 Task: Open a blank google sheet and write heading  Expense ManagerAdd Datesin a column and its values below  '2023-05-01, 2023-05-03, 2023-05-05, 2023-05-10, 2023-05-15, 2023-05-20, 2023-05-25 & 2023-05-31'Add Categories in next column and its values below  Food, Transportation, Utilities, Food, Housing, Entertainment, Utilities & FoodAdd Descriptionsin next column and its values below  Grocery Store, Bus Fare, Internet Bill, Restaurant, Rent, Movie Tickets, Electricity Bill & Grocery StoreAdd Amountin next column and its values below  $50, $5, $60, $30, $800, $20, $70 & $40Save page DashboardReceiptArchivebook
Action: Mouse moved to (10, 59)
Screenshot: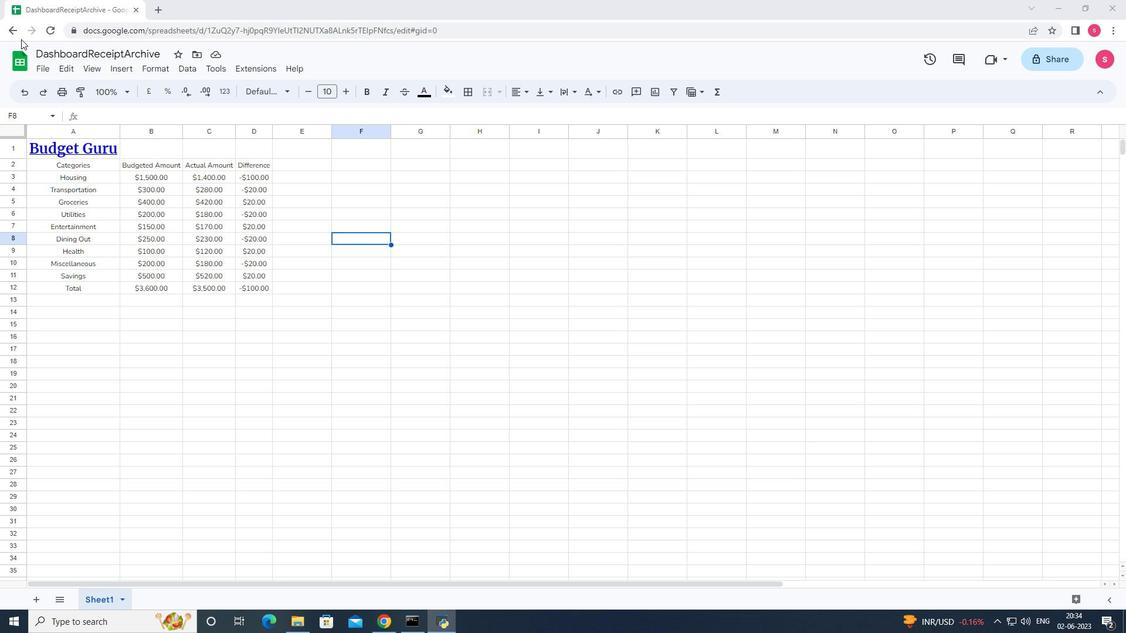 
Action: Mouse pressed left at (10, 59)
Screenshot: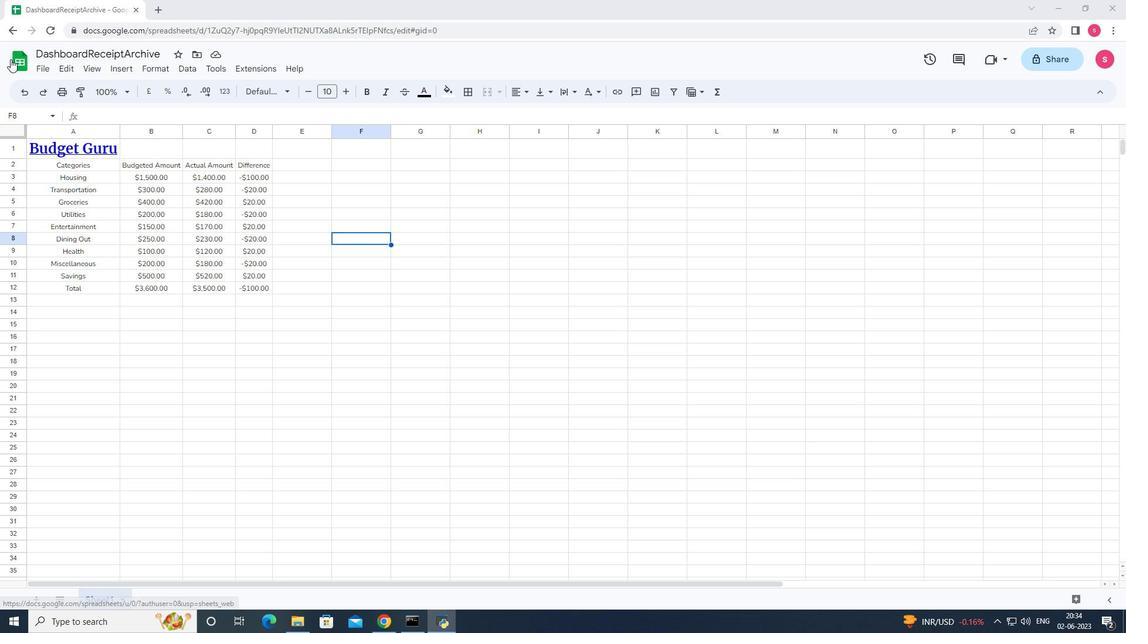
Action: Mouse moved to (243, 154)
Screenshot: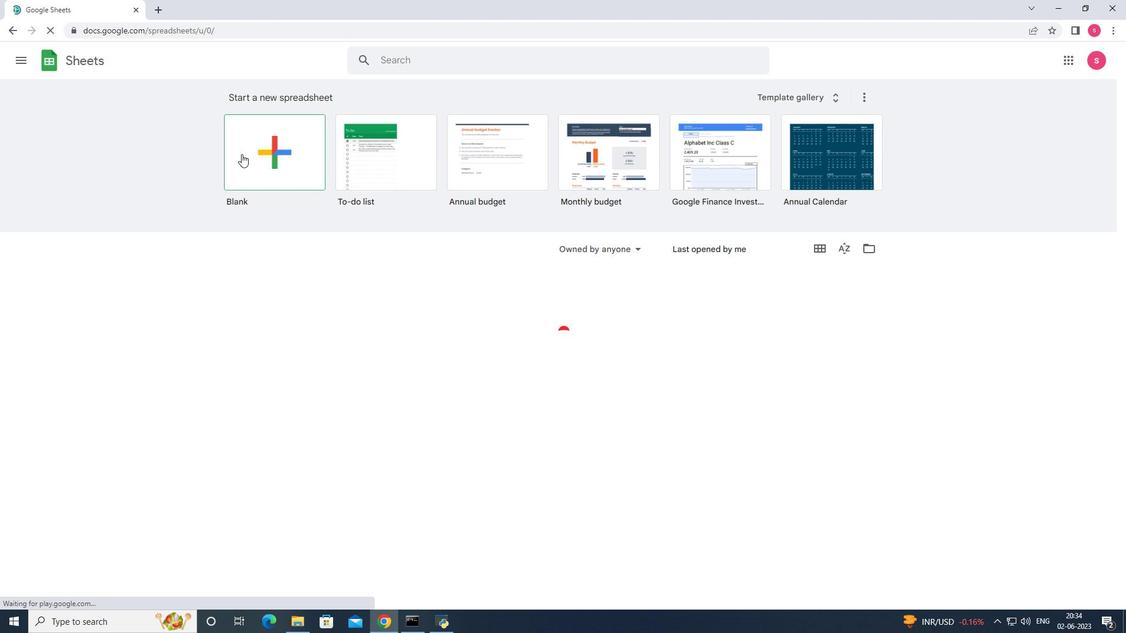 
Action: Mouse pressed left at (243, 154)
Screenshot: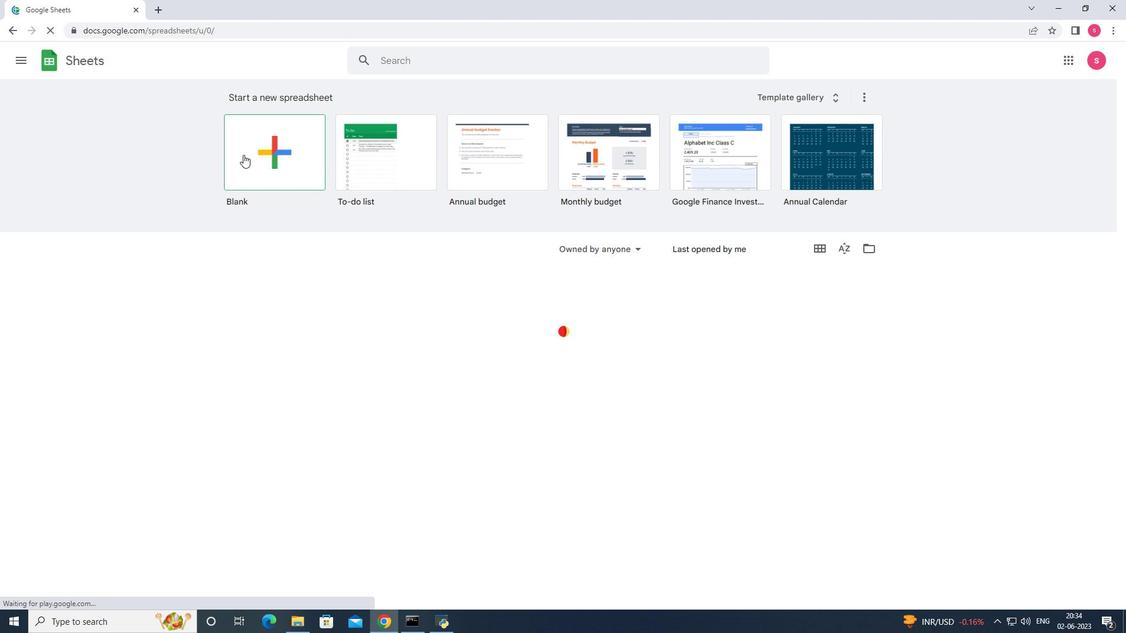 
Action: Mouse moved to (75, 172)
Screenshot: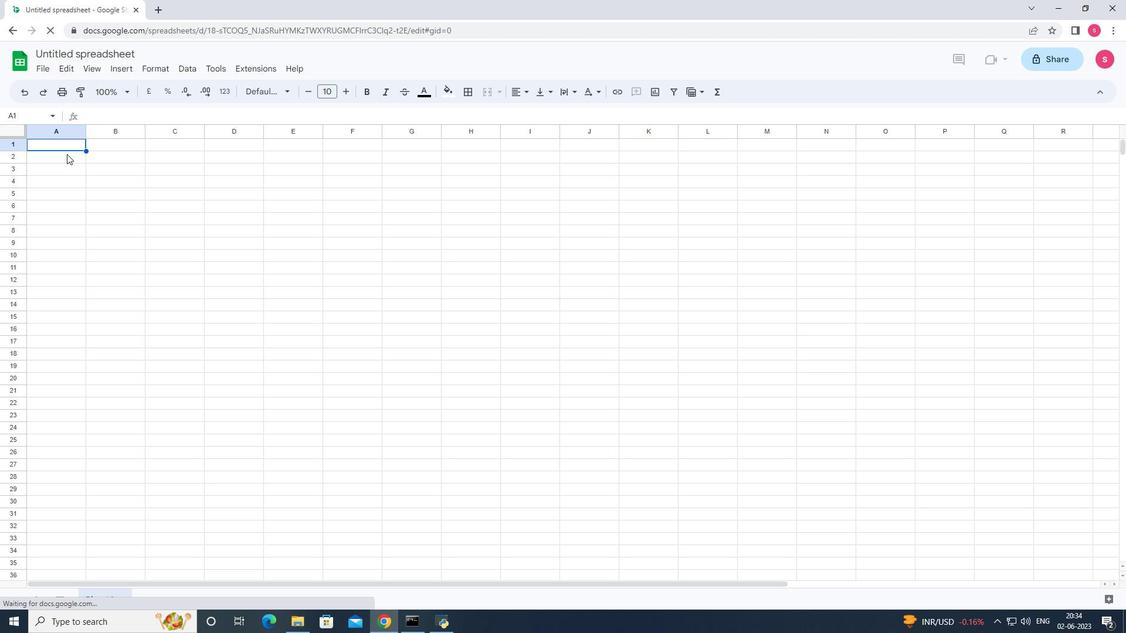 
Action: Key pressed <Key.shift><Key.shift><Key.shift><Key.shift><Key.shift><Key.shift><Key.shift><Key.shift><Key.shift>Expense<Key.space><Key.shift>Manger<Key.enter><Key.shift>Dates<Key.space><Key.enter>2023-05-01<Key.enter>2023-05-03<Key.enter>2023-05-05<Key.enter>2023-05-10<Key.enter>2023-05-15<Key.enter>2023-05-20<Key.enter>2023-05-25<Key.enter>2023-05-31<Key.enter><Key.right><Key.up><Key.up><Key.up><Key.up><Key.up><Key.up><Key.up><Key.up><Key.up><Key.shift>Categories<Key.down><Key.shift><Key.shift><Key.shift><Key.shift>Food<Key.enter><Key.shift><Key.shift><Key.shift><Key.shift><Key.shift>Transportation<Key.enter><Key.shift><Key.shift><Key.shift><Key.shift><Key.shift><Key.shift><Key.shift><Key.shift><Key.shift><Key.shift><Key.shift><Key.shift><Key.shift><Key.shift><Key.shift><Key.shift><Key.shift><Key.shift><Key.shift><Key.shift><Key.shift><Key.shift>Utilities<Key.enter><Key.shift><Key.shift><Key.shift><Key.shift>Food<Key.enter><Key.shift>Housing<Key.enter><Key.shift><Key.shift>Entertainment<Key.enter><Key.shift><Key.shift><Key.shift><Key.shift><Key.shift><Key.shift><Key.shift><Key.shift><Key.shift><Key.shift><Key.shift><Key.shift><Key.shift>Utilities<Key.enter><Key.shift><Key.shift><Key.shift>Food<Key.enter><Key.right><Key.up><Key.up><Key.up><Key.up><Key.up><Key.up><Key.up><Key.up><Key.up><Key.shift>Descripy<Key.backspace><Key.backspace>ptions<Key.enter><Key.shift><Key.shift><Key.shift><Key.shift><Key.shift><Key.shift><Key.shift>Grocery<Key.space><Key.shift>Store<Key.enter><Key.shift>Bus<Key.space><Key.shift><Key.shift><Key.shift>Fare<Key.enter><Key.shift>Internet<Key.space><Key.shift>Bill<Key.enter><Key.shift>Restaurant<Key.enter><Key.shift><Key.shift><Key.shift>Rent<Key.enter><Key.shift>Movie<Key.space><Key.shift>Tickets<Key.enter><Key.shift>Electricity<Key.space><Key.shift>Bill<Key.enter><Key.shift><Key.shift><Key.shift><Key.shift><Key.shift><Key.shift><Key.shift><Key.shift><Key.shift><Key.shift><Key.shift><Key.shift><Key.shift><Key.shift><Key.shift><Key.shift><Key.shift><Key.shift><Key.shift><Key.shift><Key.shift><Key.shift><Key.shift><Key.shift><Key.shift><Key.shift>Grocery<Key.space><Key.shift>Store<Key.right><Key.up><Key.up><Key.up><Key.up><Key.up><Key.up><Key.up><Key.up><Key.shift>Amount<Key.down>50<Key.enter>5<Key.enter>60<Key.enter>30<Key.enter>800<Key.enter>20<Key.enter>70<Key.enter>40<Key.enter>
Screenshot: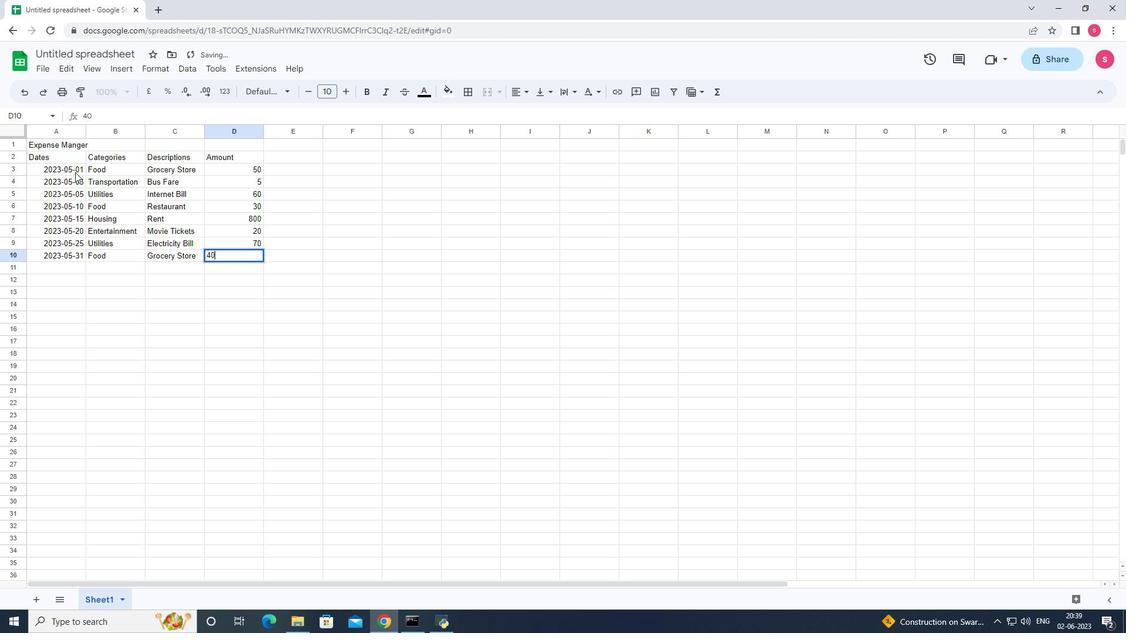 
Action: Mouse moved to (249, 171)
Screenshot: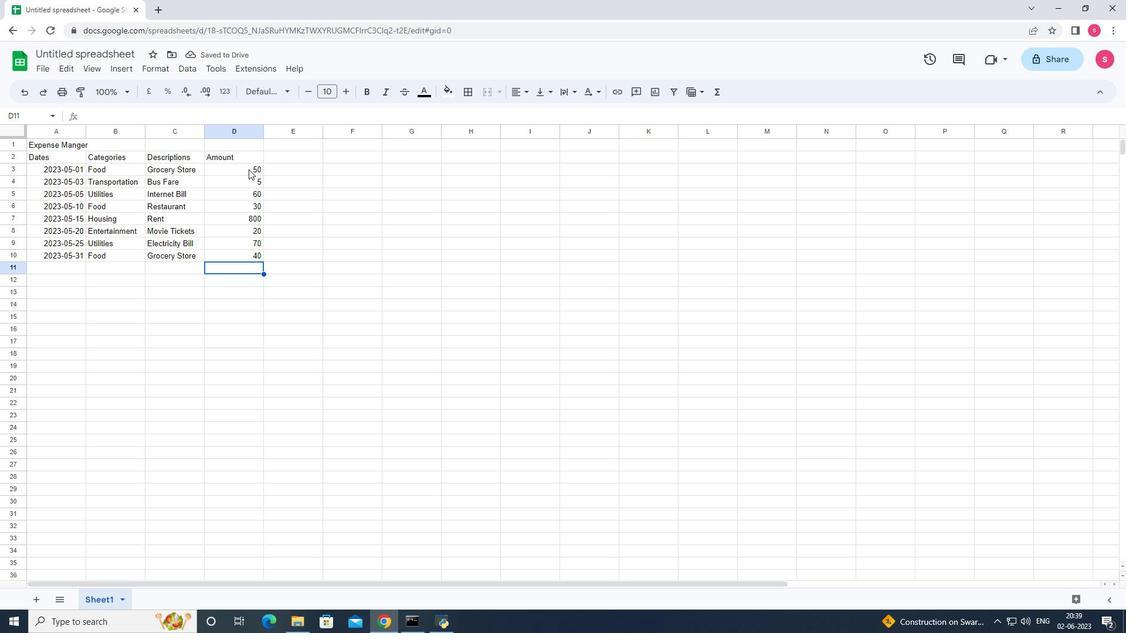 
Action: Mouse pressed left at (249, 171)
Screenshot: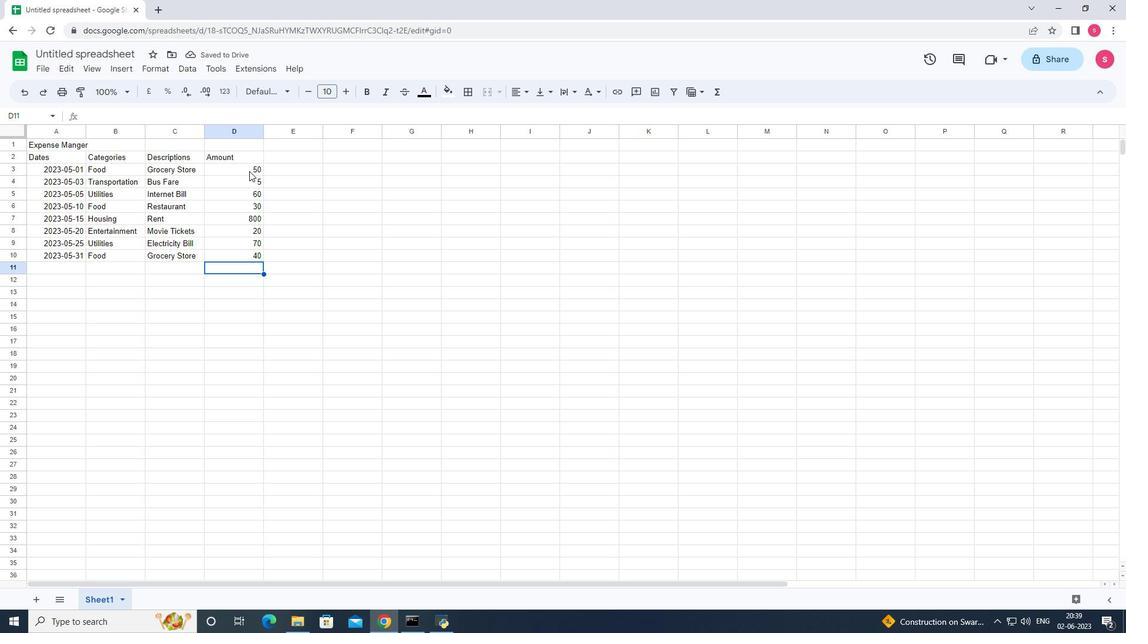 
Action: Mouse moved to (157, 70)
Screenshot: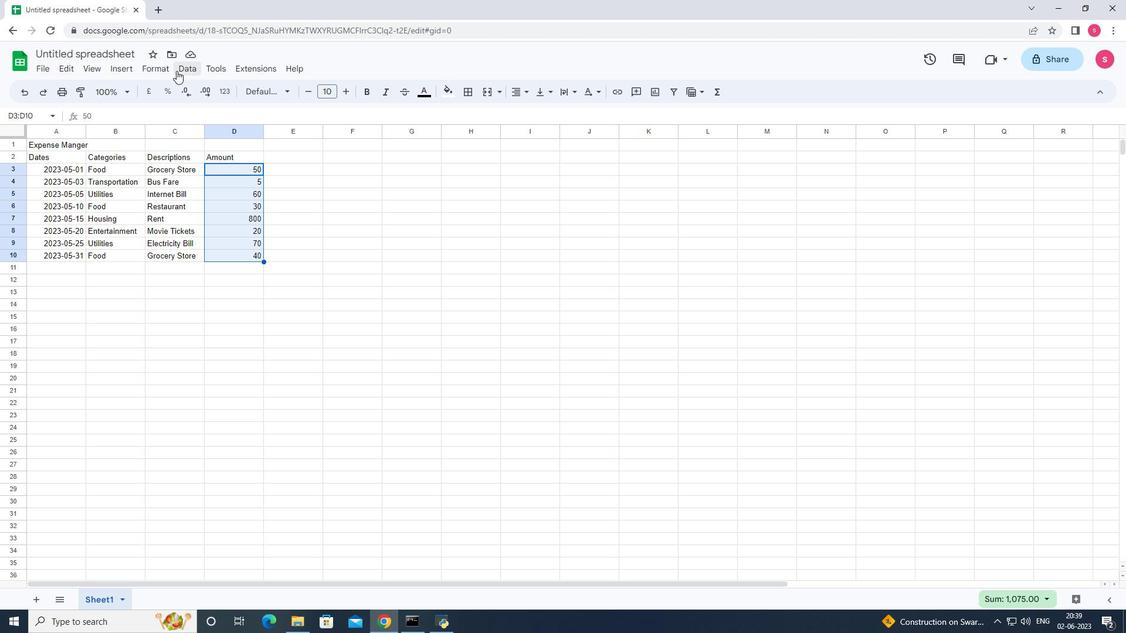 
Action: Mouse pressed left at (157, 70)
Screenshot: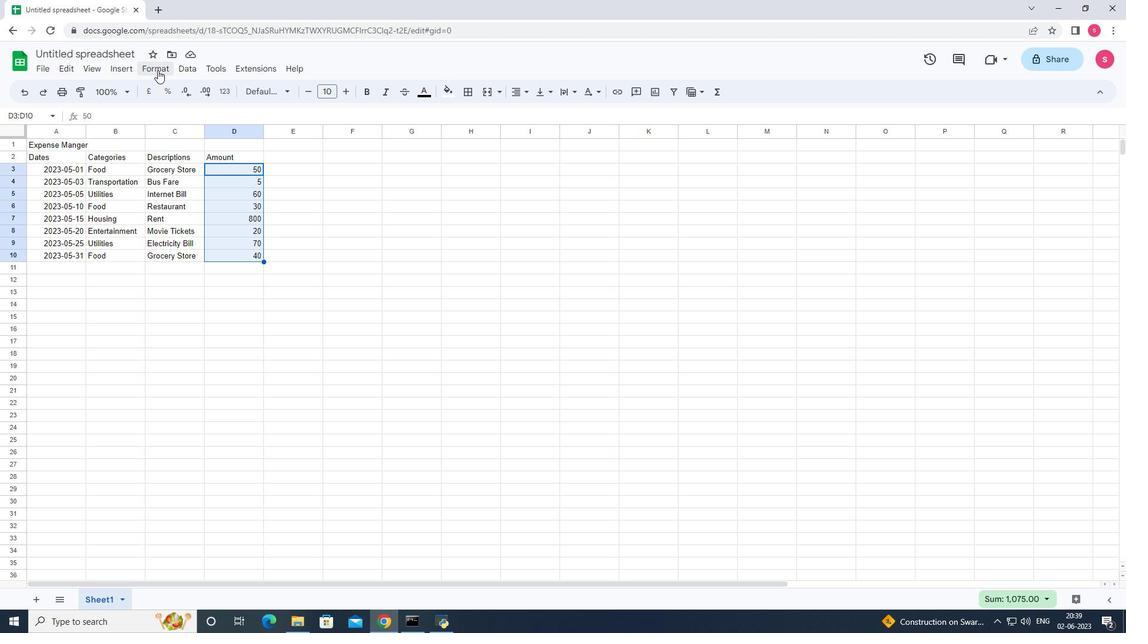 
Action: Mouse moved to (197, 124)
Screenshot: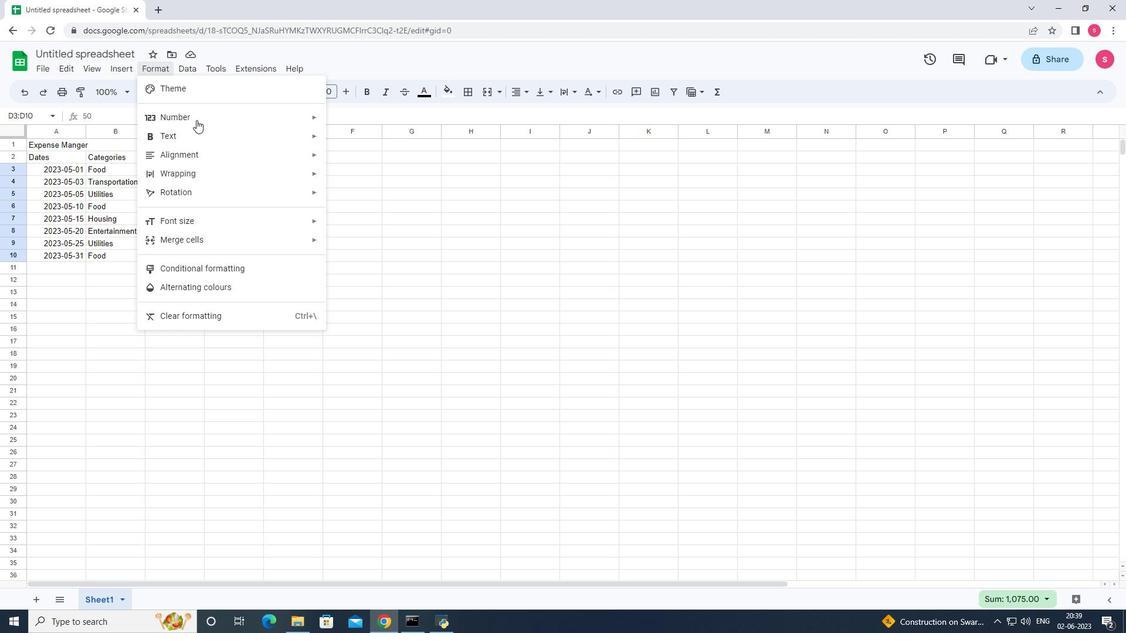 
Action: Mouse pressed left at (197, 124)
Screenshot: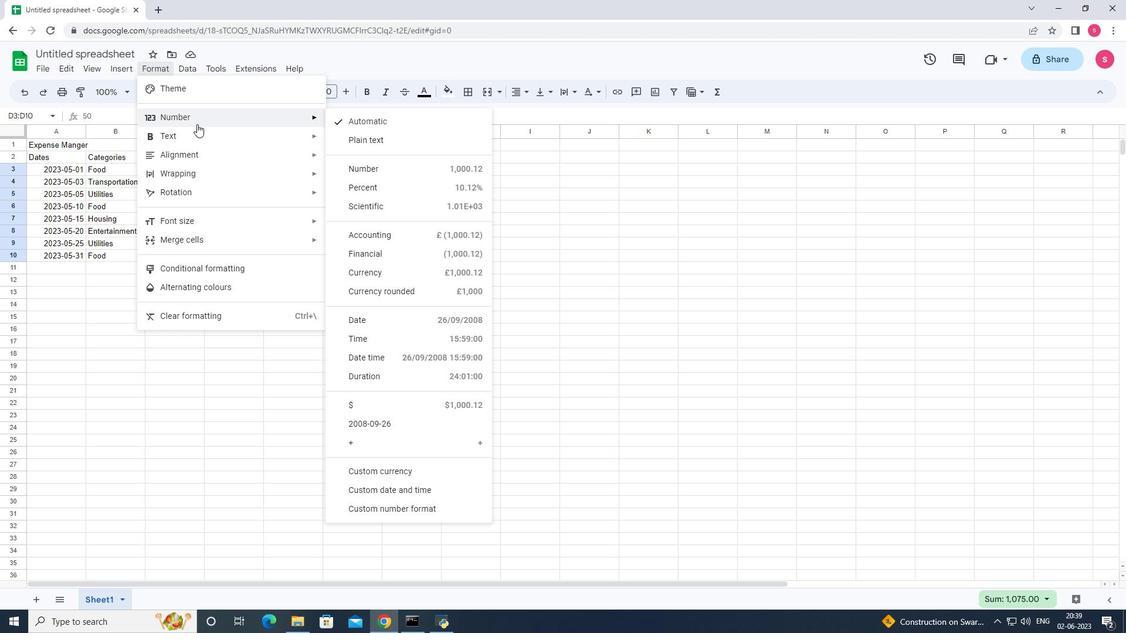 
Action: Mouse moved to (419, 467)
Screenshot: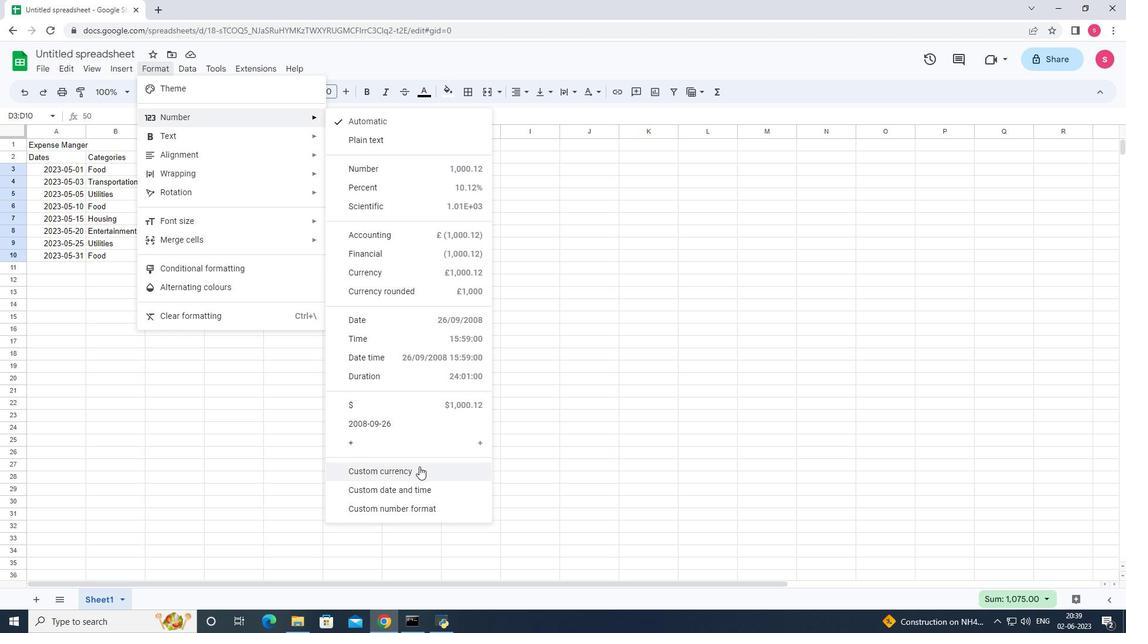 
Action: Mouse pressed left at (419, 467)
Screenshot: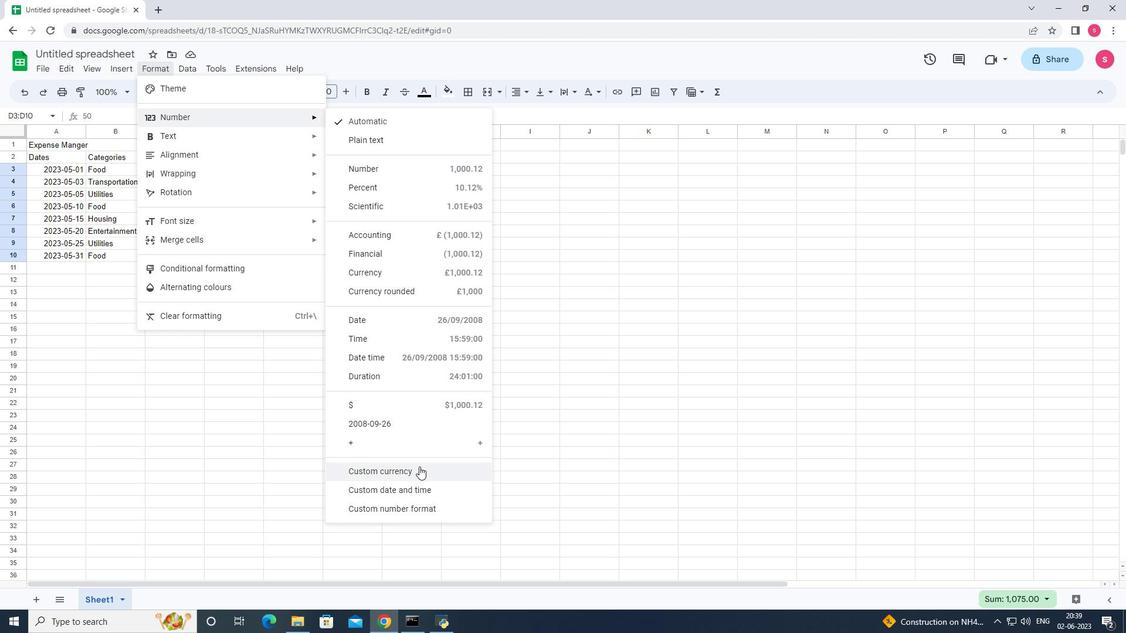 
Action: Mouse moved to (498, 248)
Screenshot: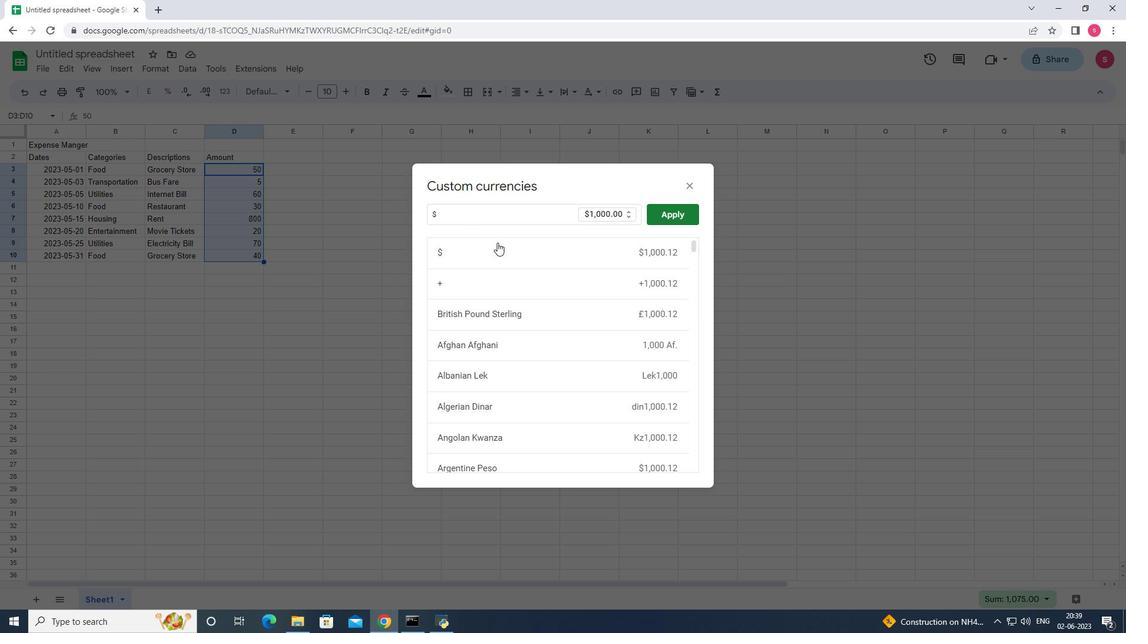 
Action: Mouse pressed left at (498, 248)
Screenshot: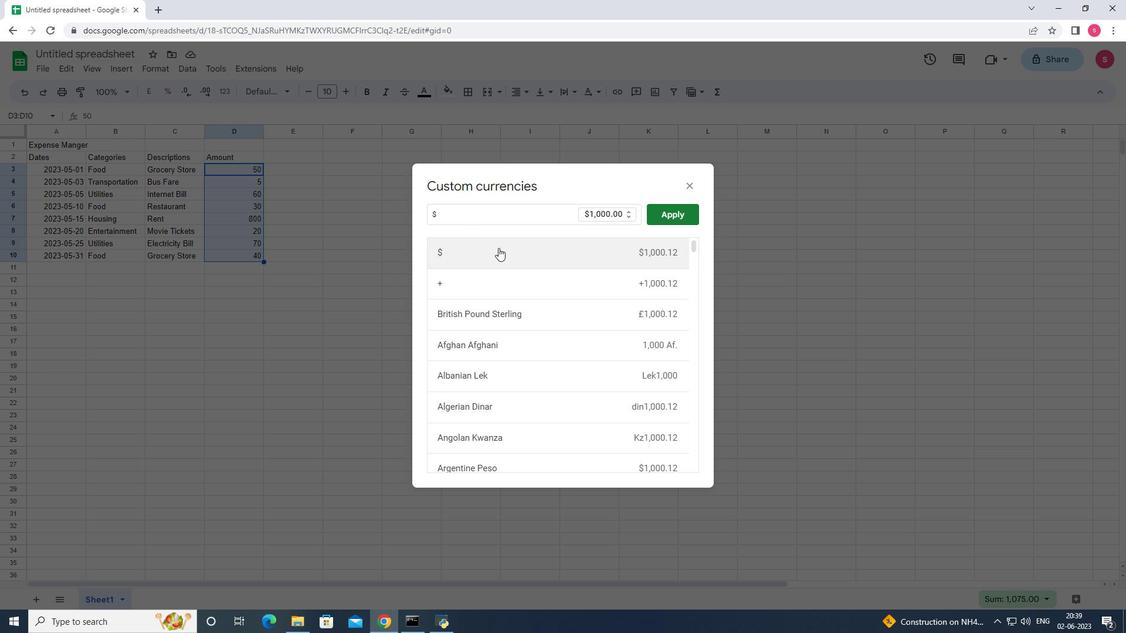 
Action: Mouse moved to (670, 212)
Screenshot: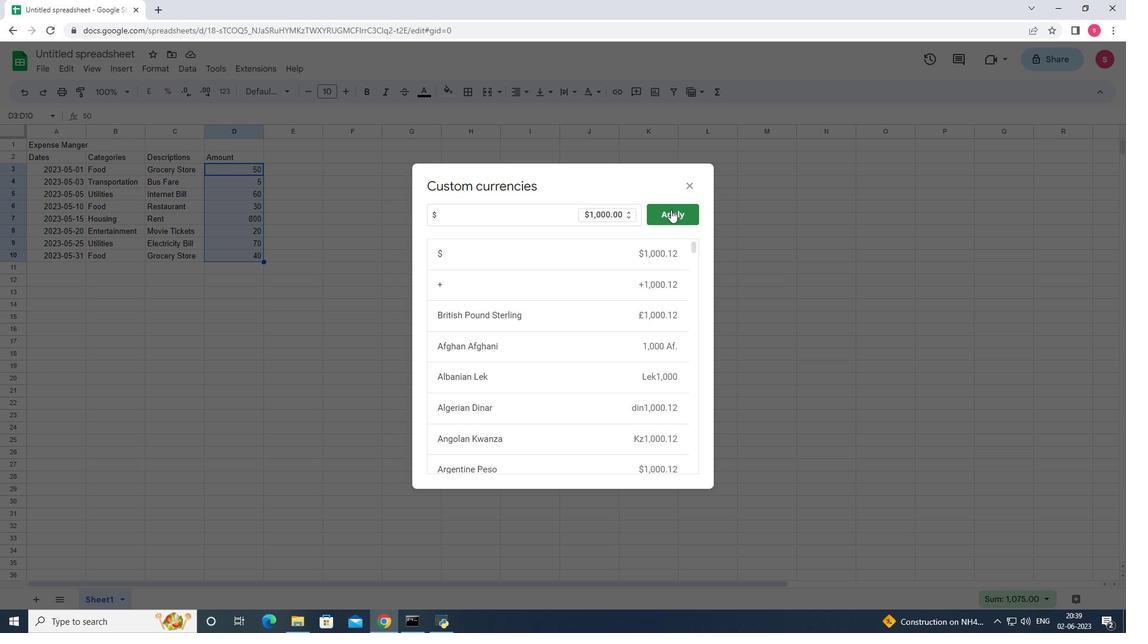 
Action: Mouse pressed left at (670, 212)
Screenshot: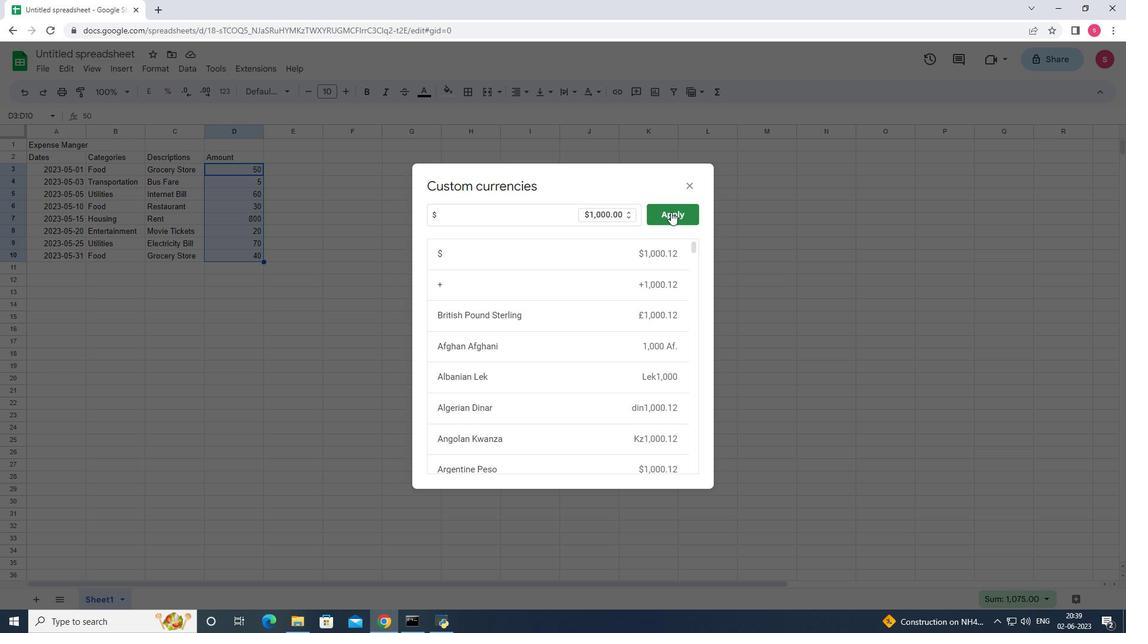 
Action: Mouse moved to (419, 393)
Screenshot: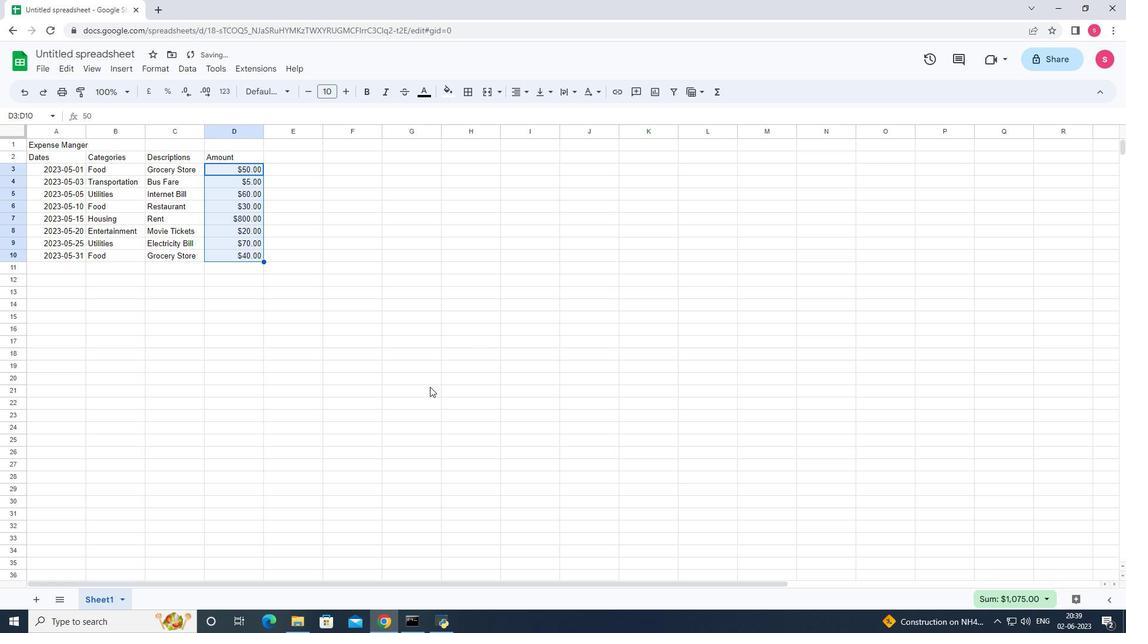
Action: Mouse pressed left at (419, 393)
Screenshot: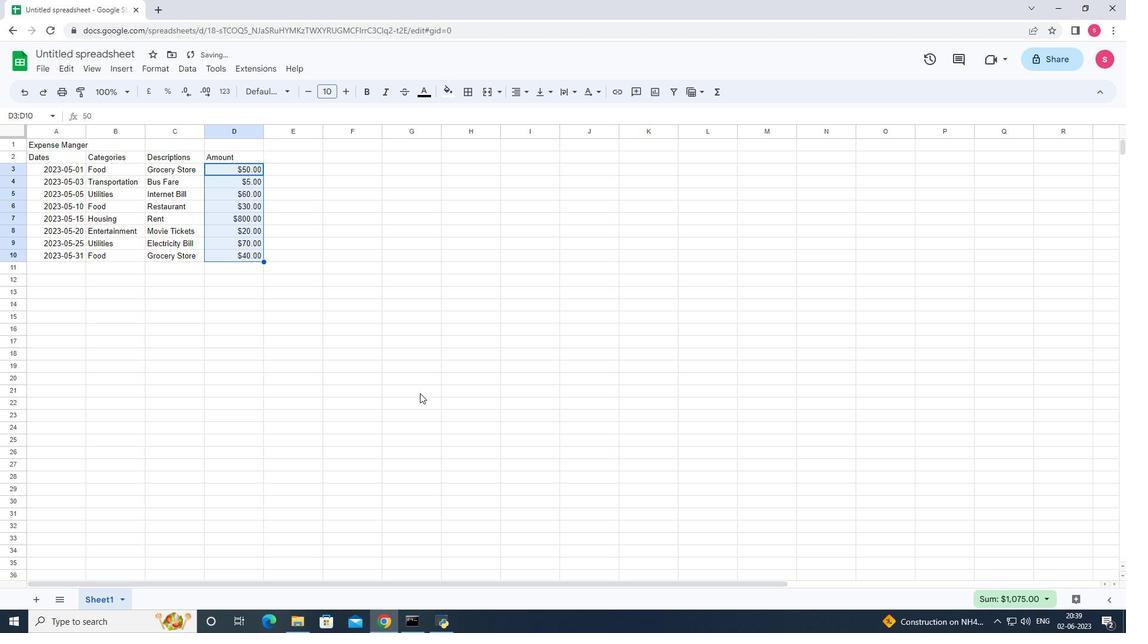 
Action: Mouse moved to (112, 50)
Screenshot: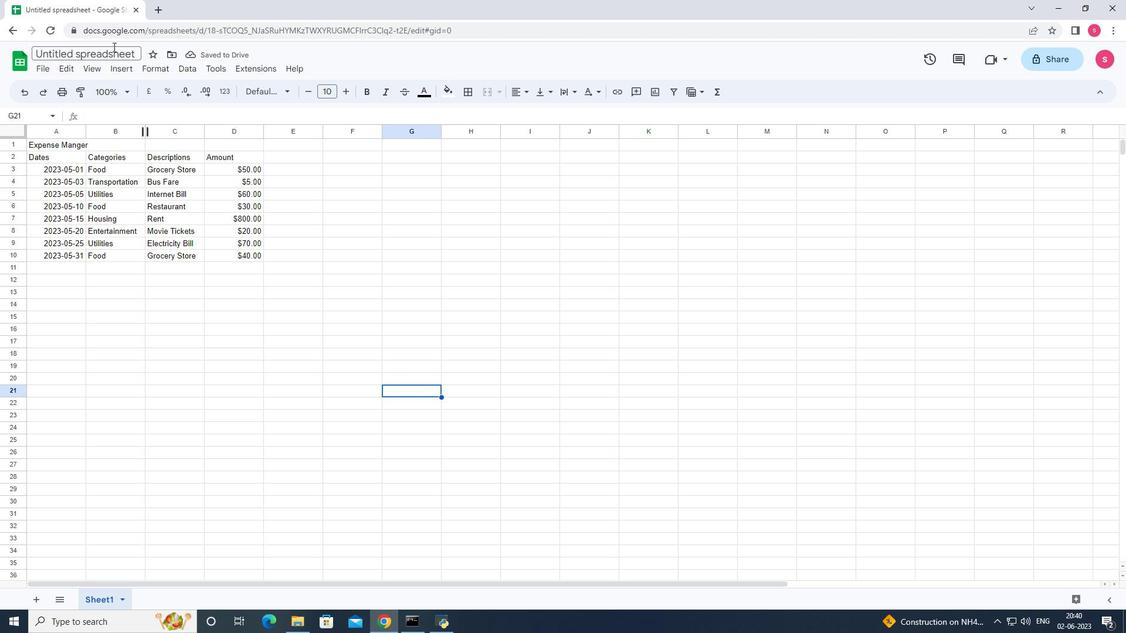 
Action: Mouse pressed left at (112, 50)
Screenshot: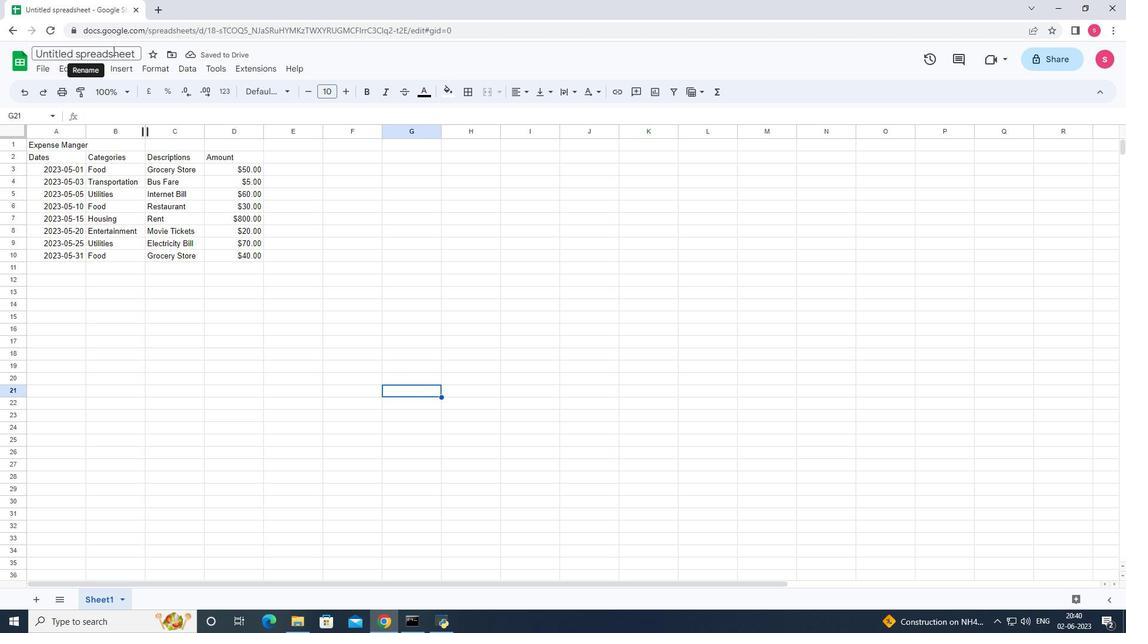
Action: Key pressed <Key.backspace><Key.shift><Key.shift><Key.shift><Key.shift>Dashboard<Key.shift><Key.shift><Key.shift><Key.shift><Key.shift><Key.shift>Receipt<Key.shift>Archivebook
Screenshot: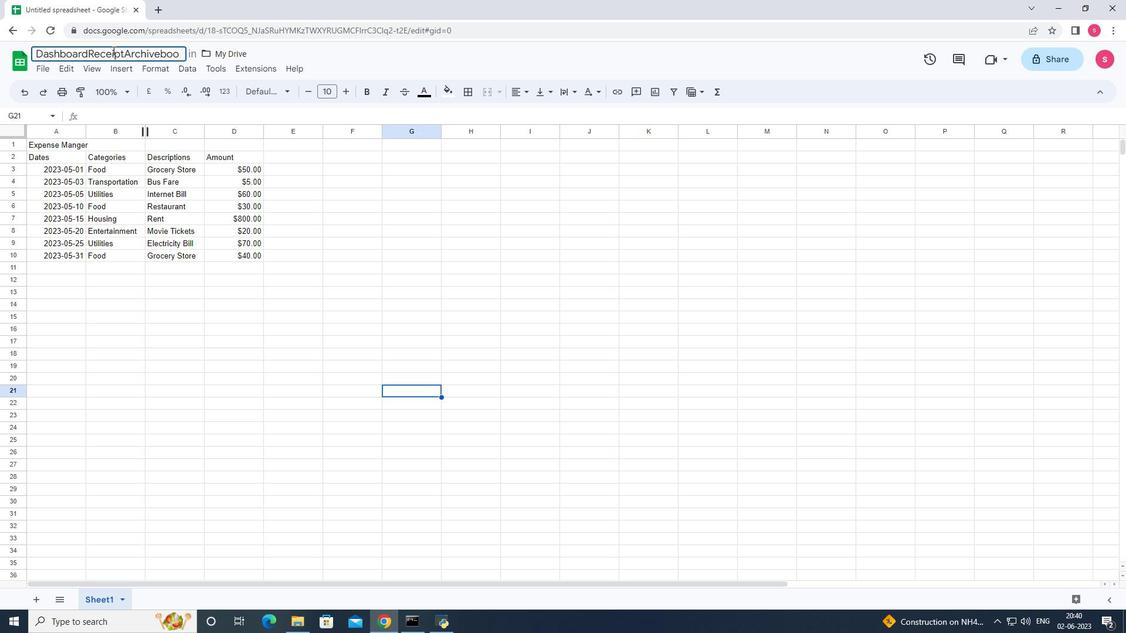 
Action: Mouse moved to (93, 312)
Screenshot: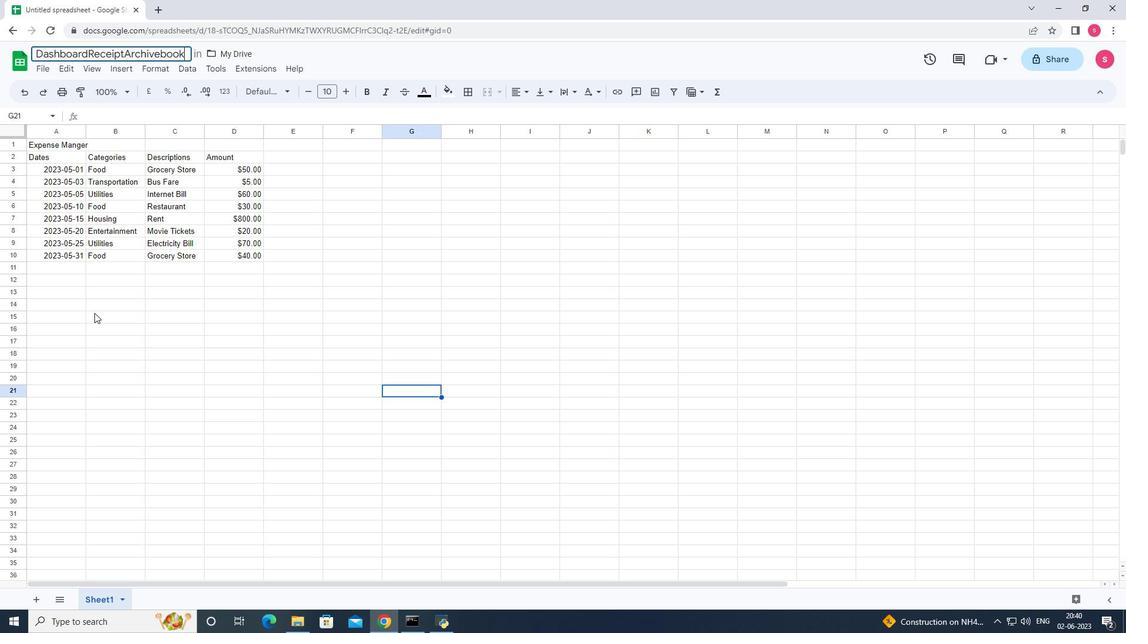 
Action: Mouse pressed left at (93, 312)
Screenshot: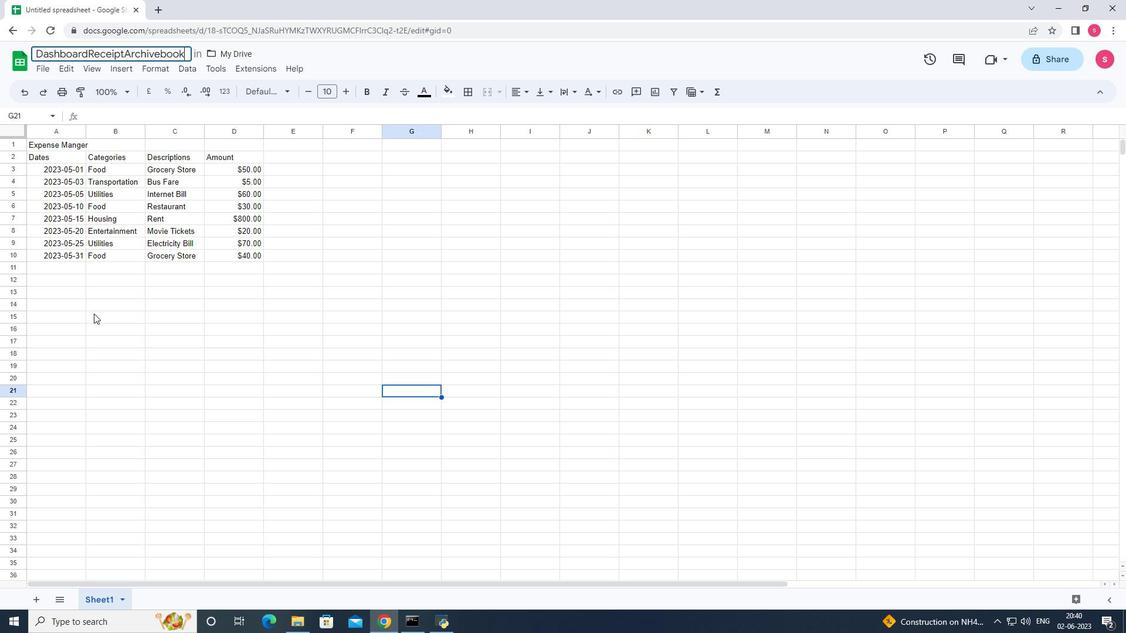 
Action: Mouse moved to (85, 130)
Screenshot: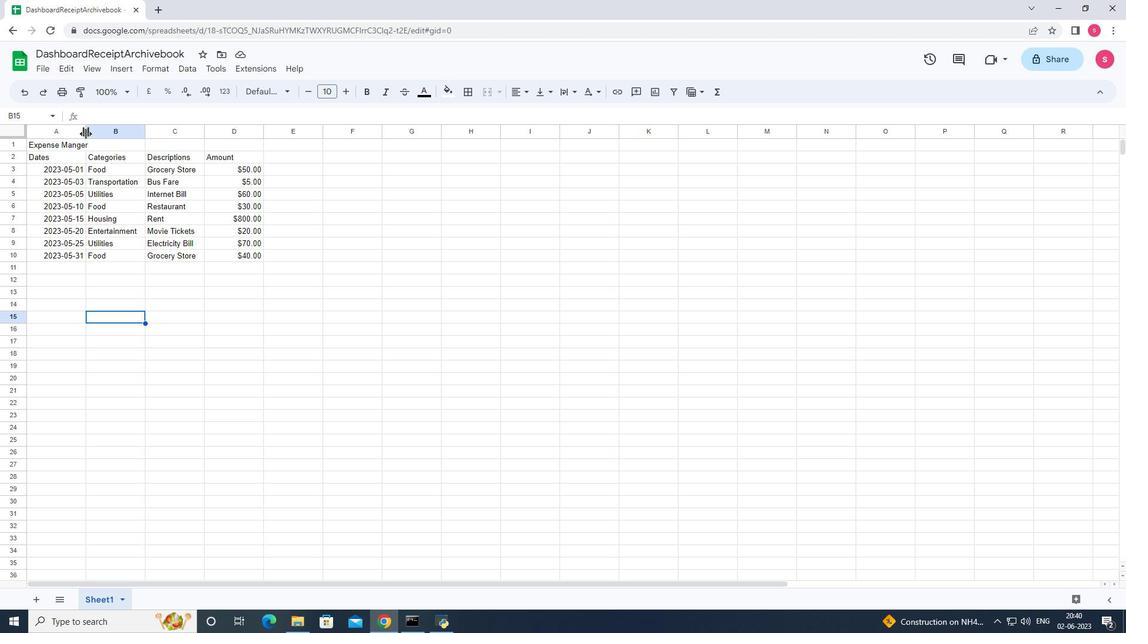 
Action: Mouse pressed left at (85, 130)
Screenshot: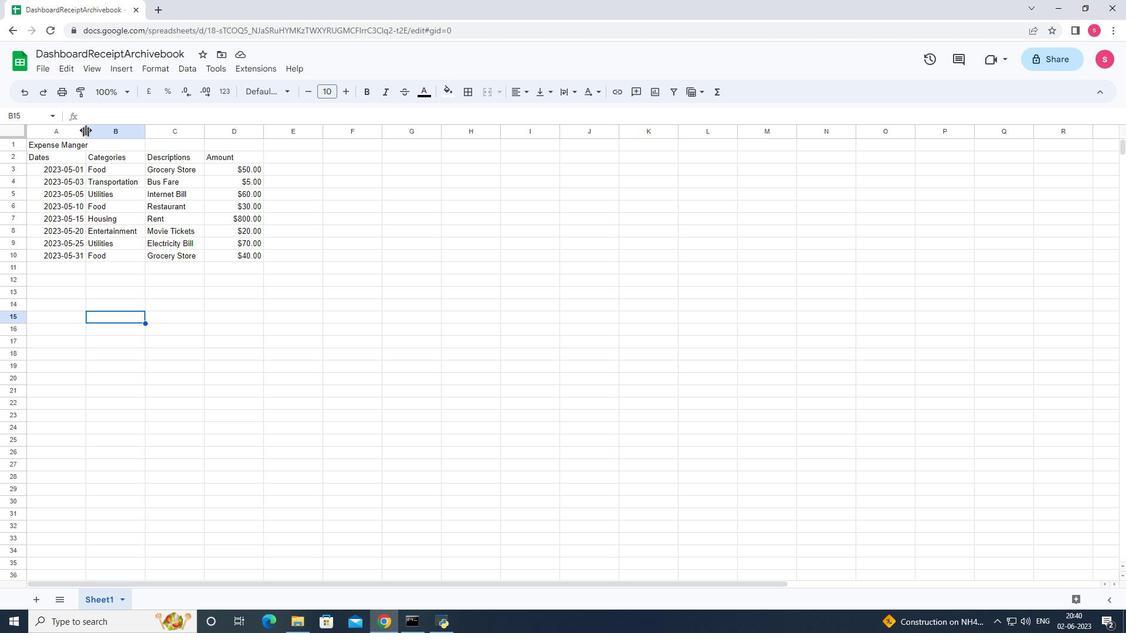 
Action: Mouse pressed left at (85, 130)
Screenshot: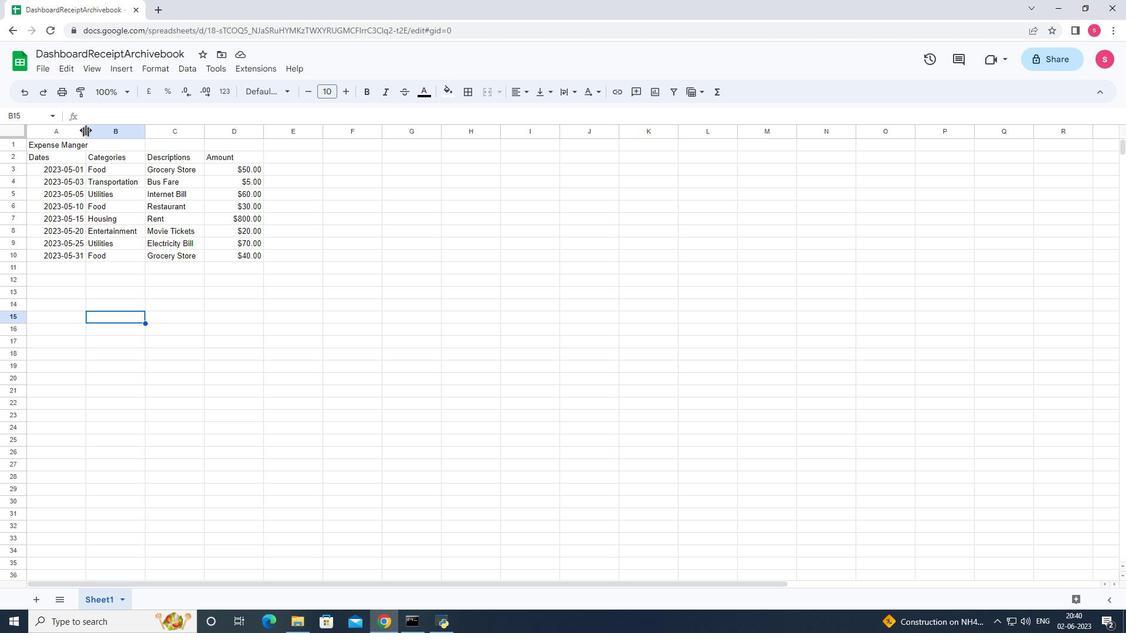 
Action: Mouse moved to (148, 127)
Screenshot: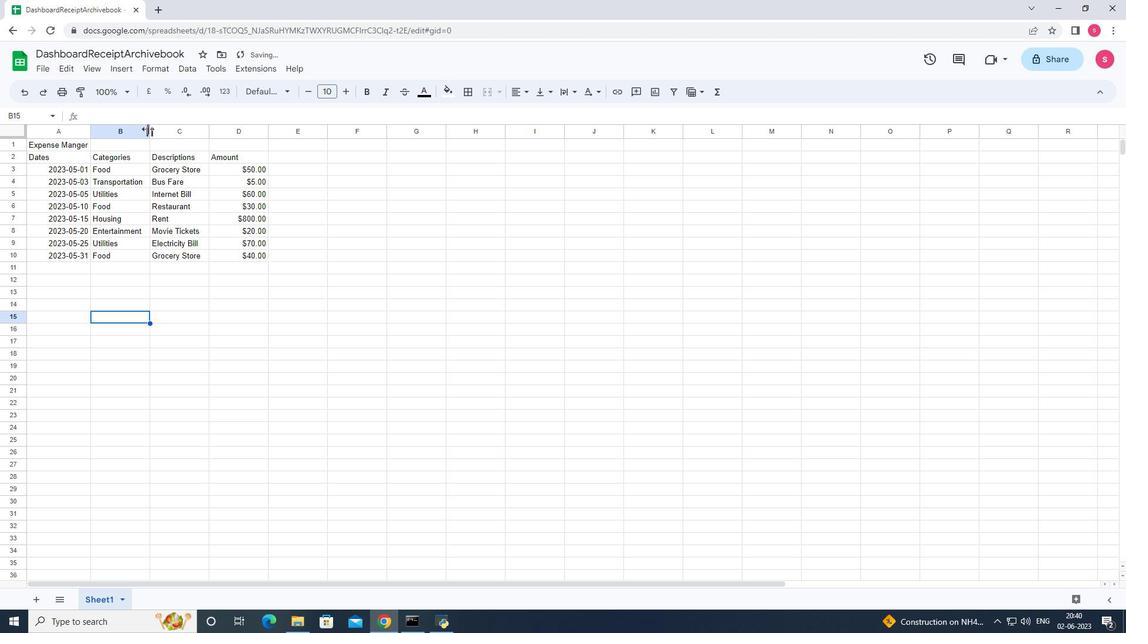 
Action: Mouse pressed left at (148, 127)
Screenshot: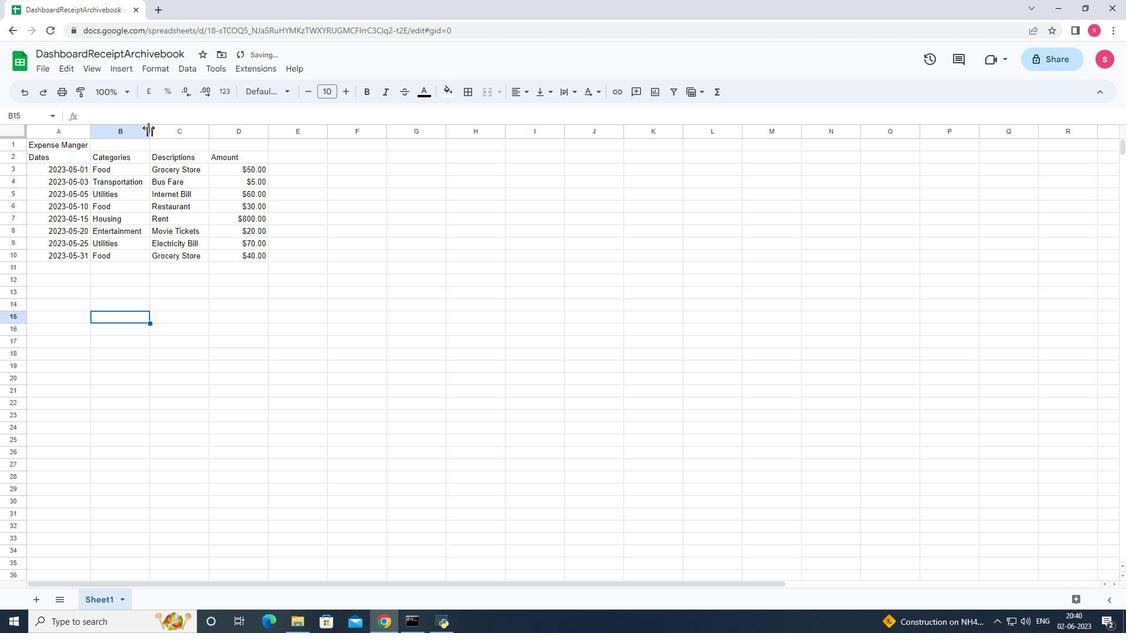 
Action: Mouse pressed left at (148, 127)
Screenshot: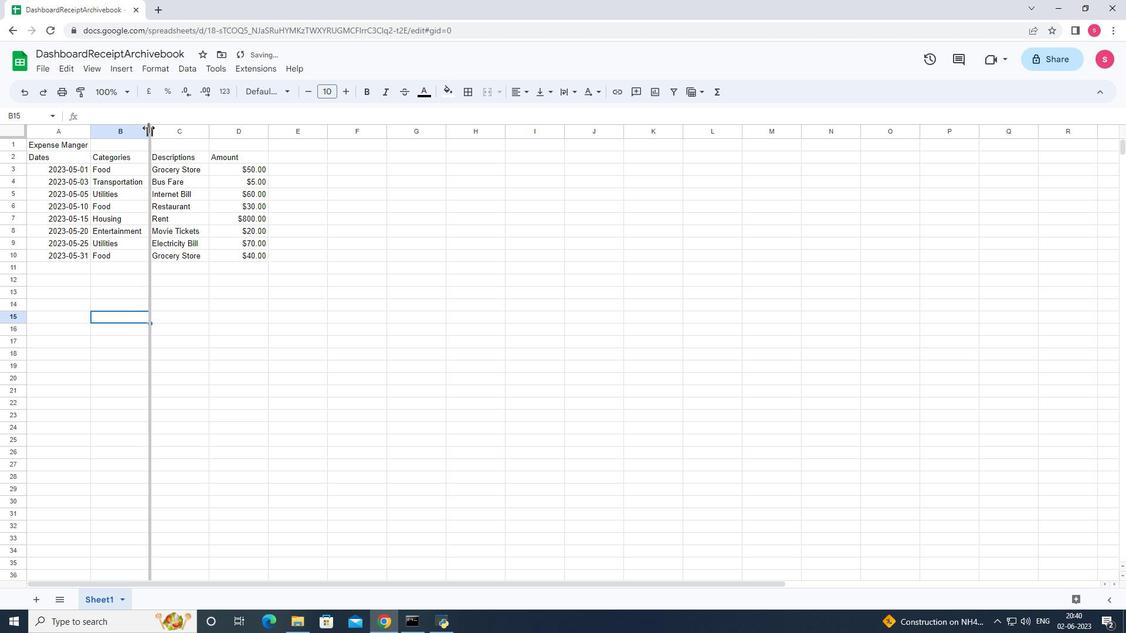 
Action: Mouse moved to (204, 130)
Screenshot: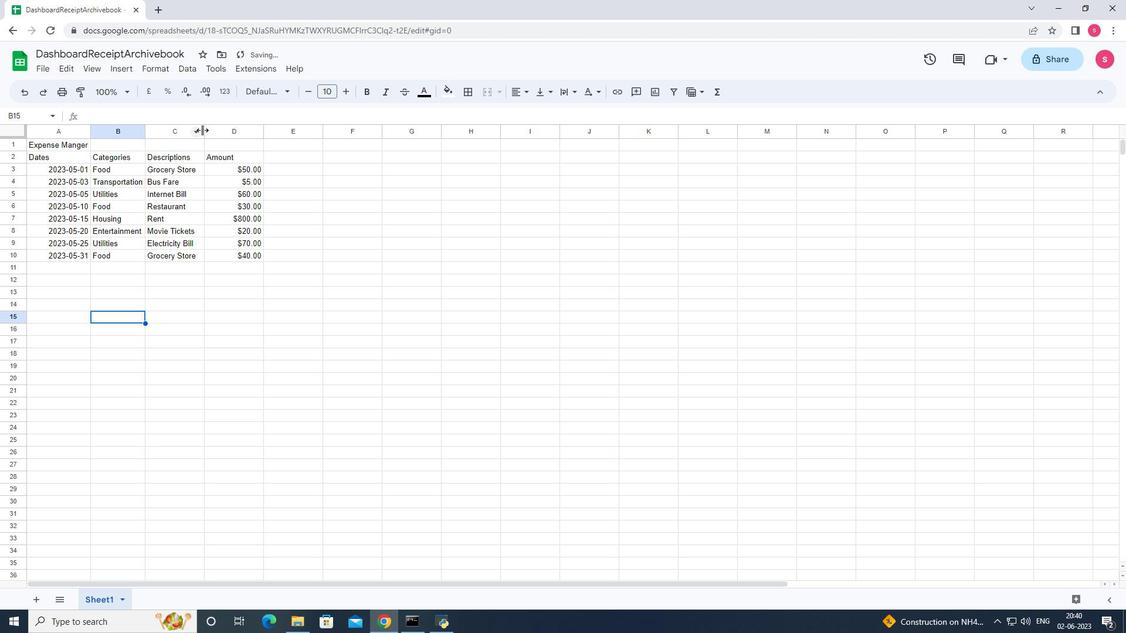 
Action: Mouse pressed left at (204, 130)
Screenshot: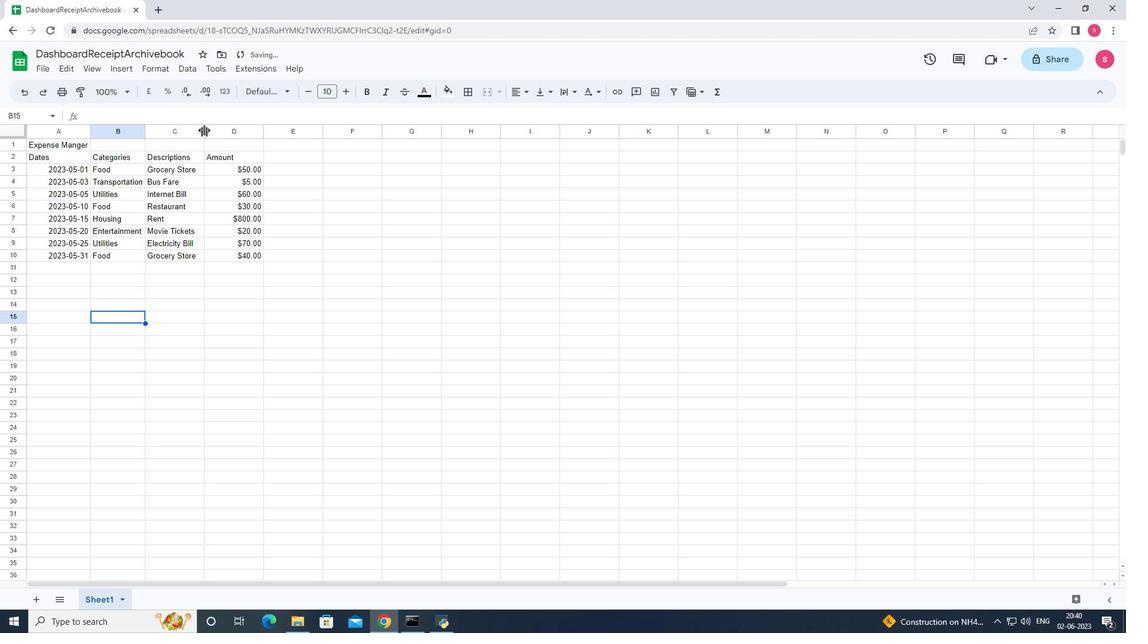 
Action: Mouse pressed left at (204, 130)
Screenshot: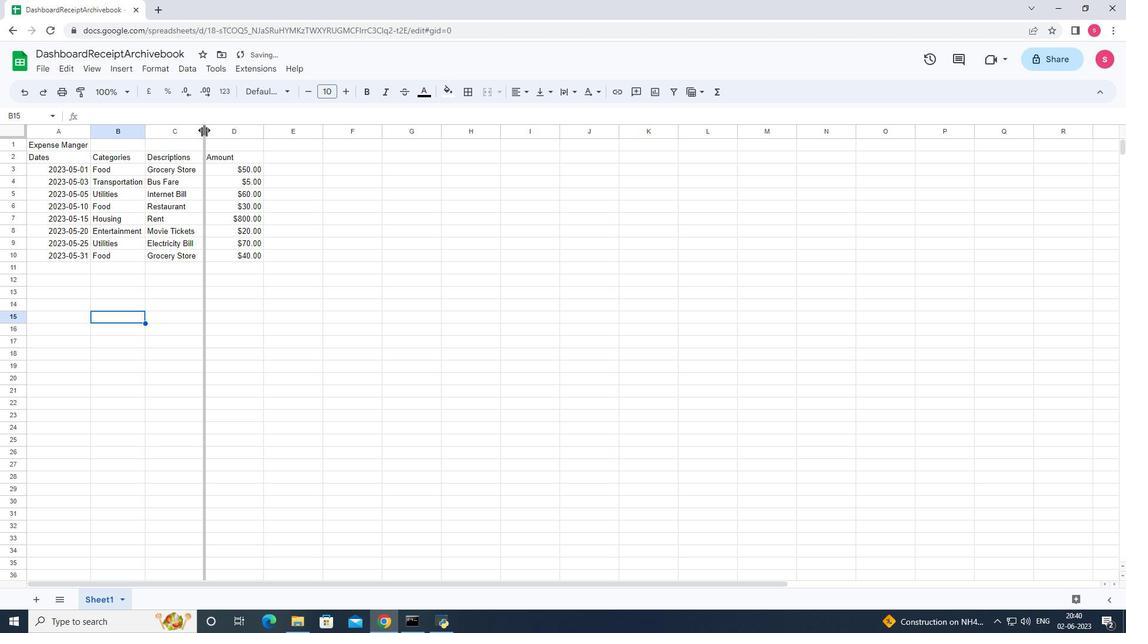 
Action: Mouse moved to (259, 130)
Screenshot: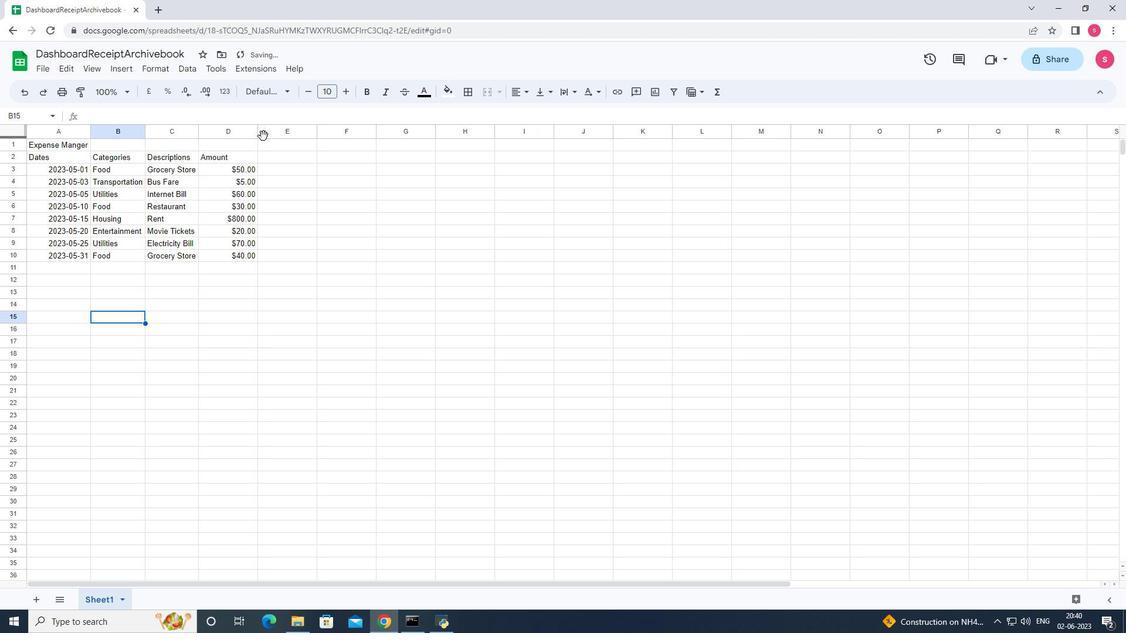 
Action: Mouse pressed left at (259, 130)
Screenshot: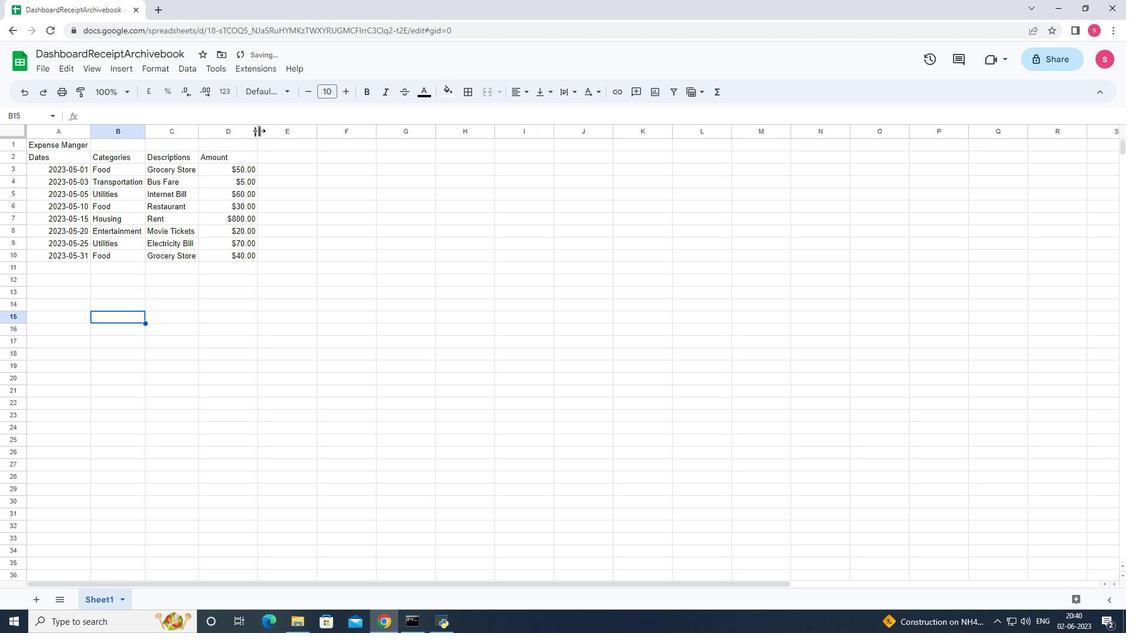 
Action: Mouse pressed left at (259, 130)
Screenshot: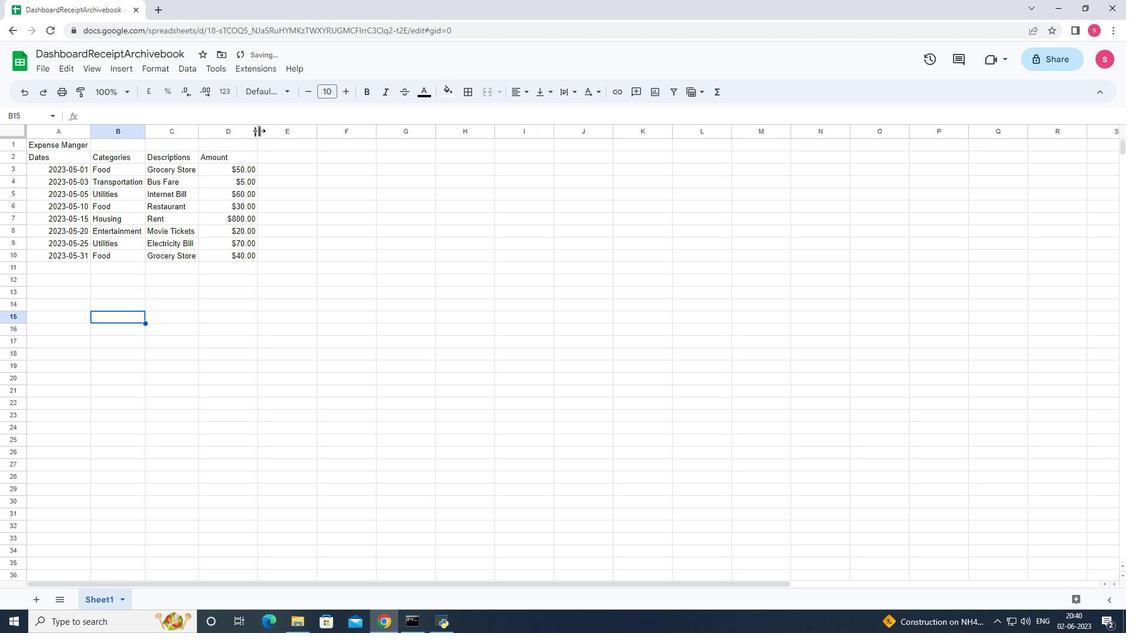 
Action: Mouse moved to (434, 370)
Screenshot: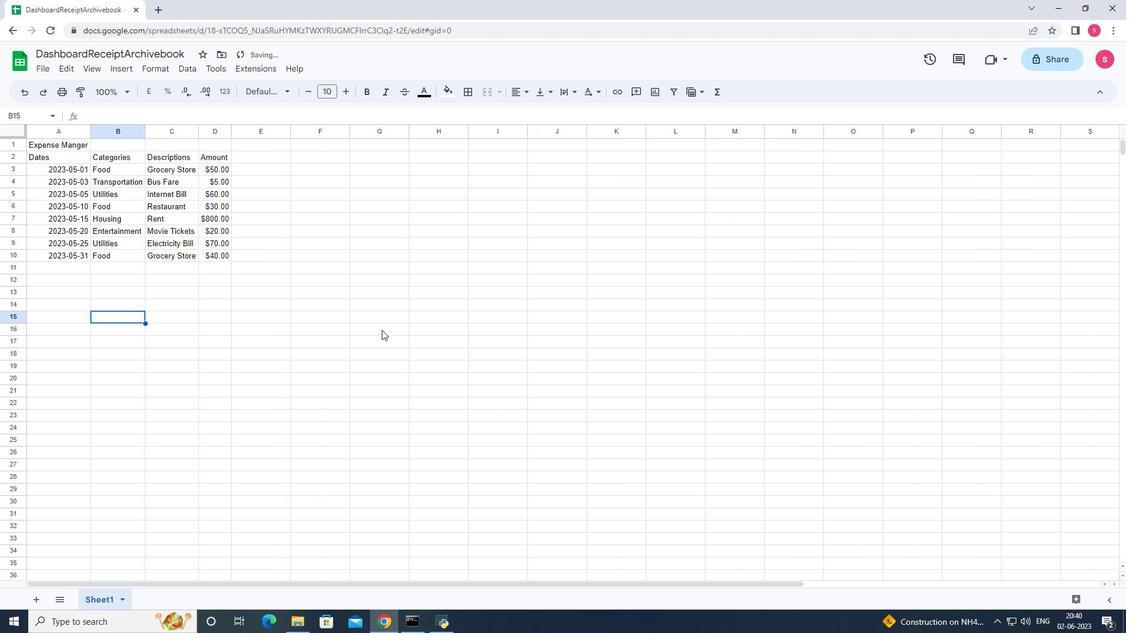 
Action: Mouse pressed left at (434, 370)
Screenshot: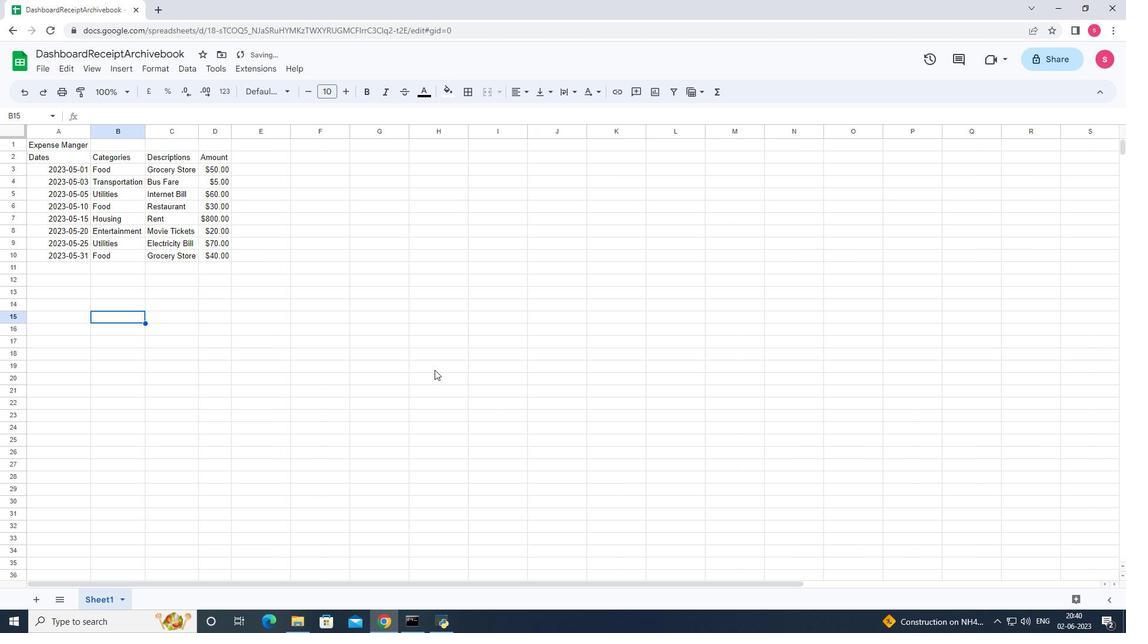 
Action: Key pressed ctrl+S
Screenshot: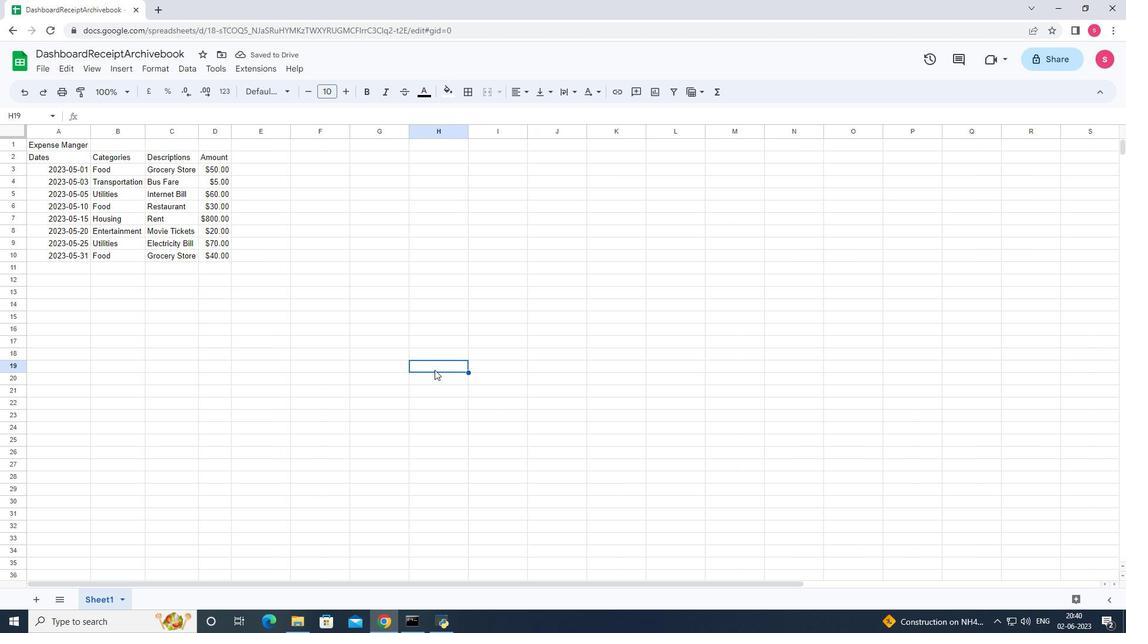 
